 Task: Create a section Customer Satisfaction Sprint and in the section, add a milestone Business Continuity Planning in the project AgilePulse
Action: Mouse moved to (76, 294)
Screenshot: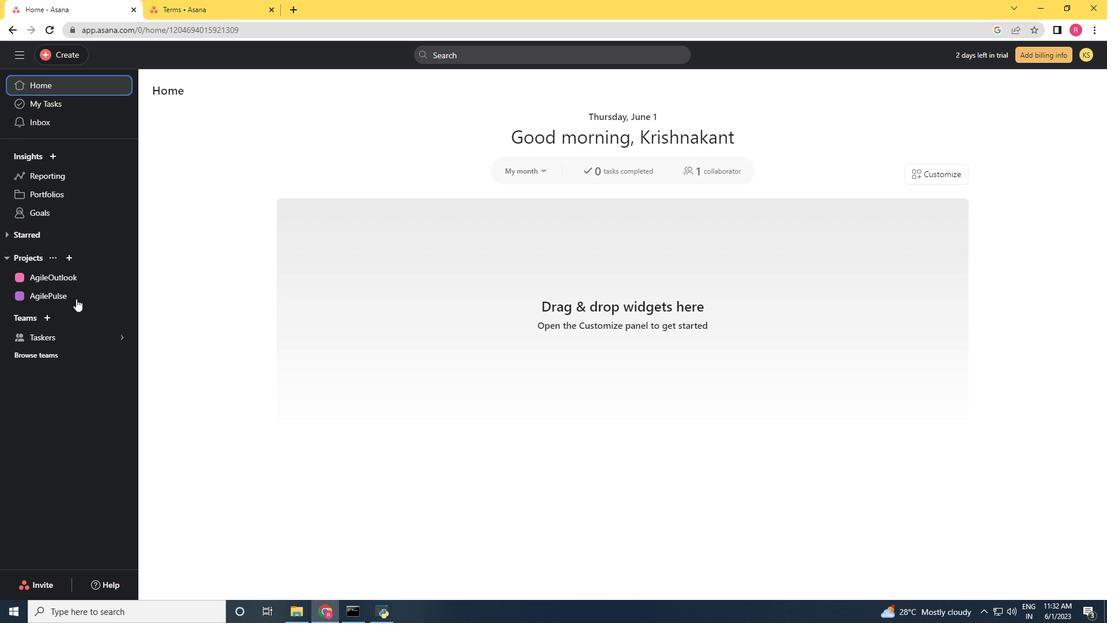 
Action: Mouse pressed left at (76, 294)
Screenshot: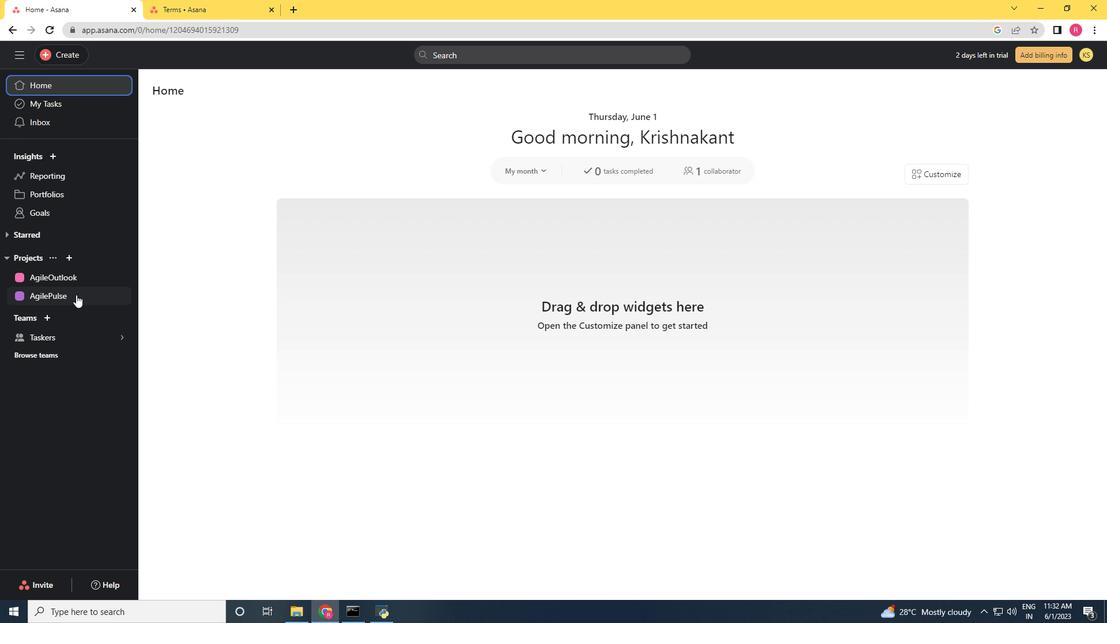
Action: Mouse moved to (226, 437)
Screenshot: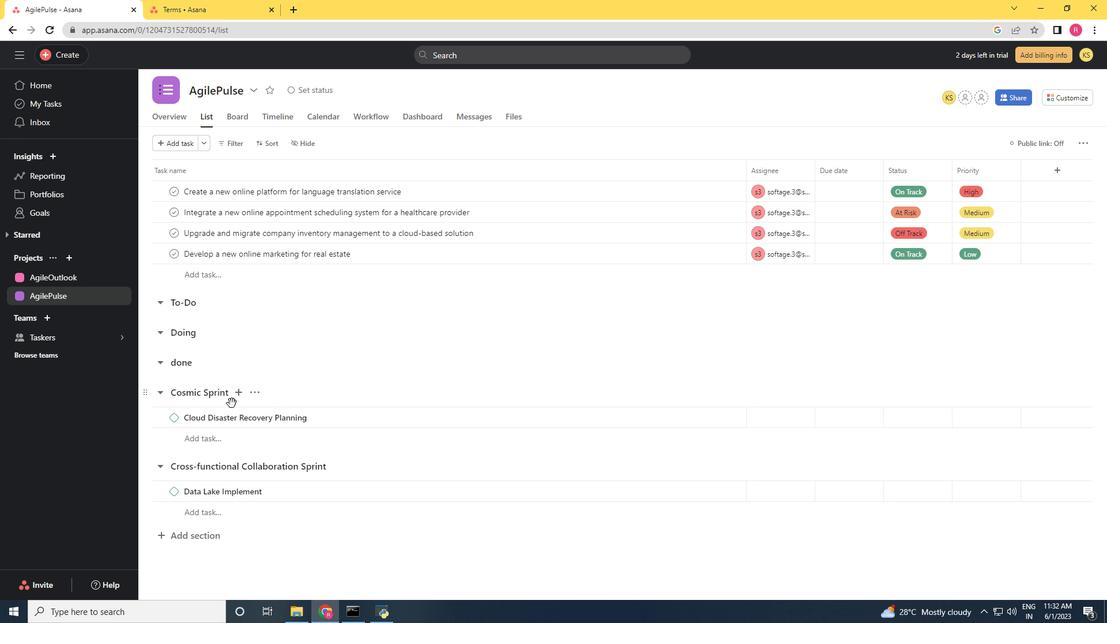 
Action: Mouse scrolled (226, 437) with delta (0, 0)
Screenshot: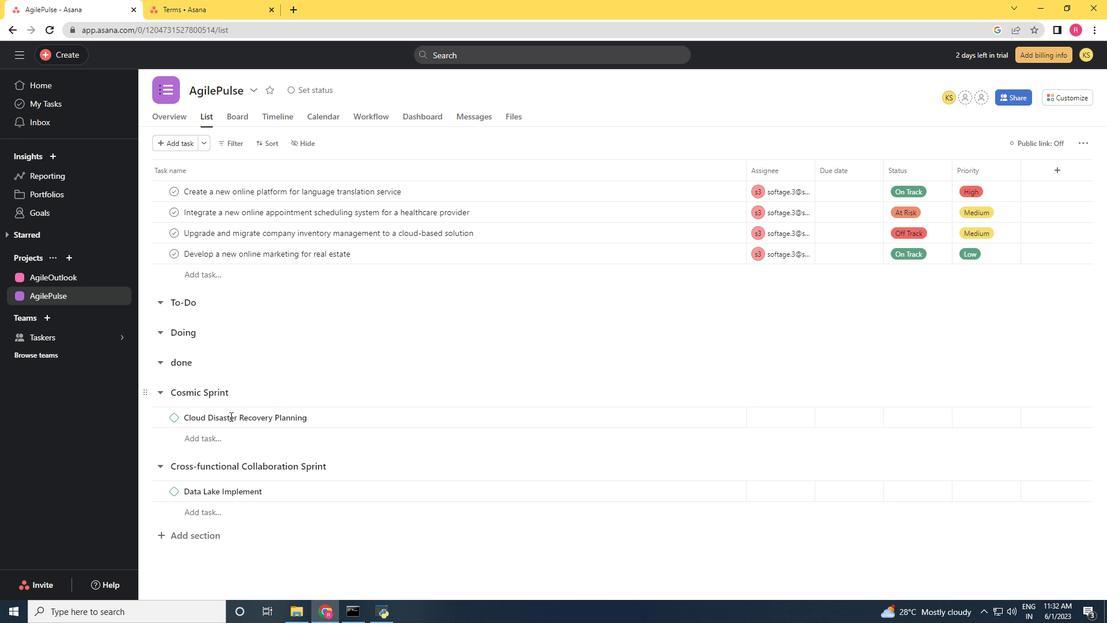 
Action: Mouse moved to (225, 446)
Screenshot: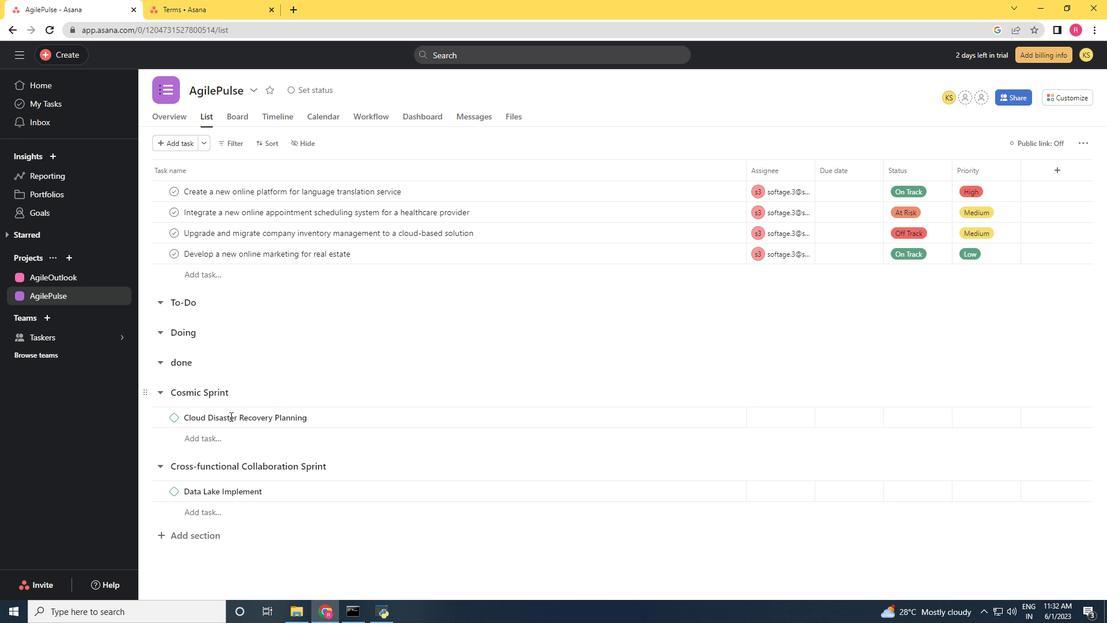 
Action: Mouse scrolled (225, 446) with delta (0, 0)
Screenshot: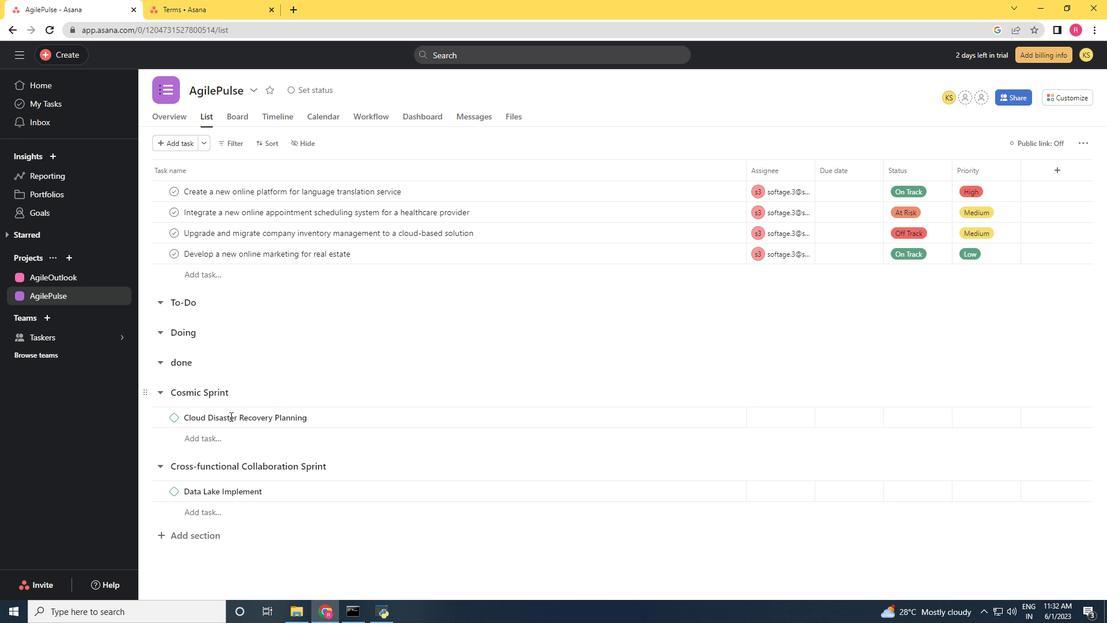 
Action: Mouse moved to (225, 450)
Screenshot: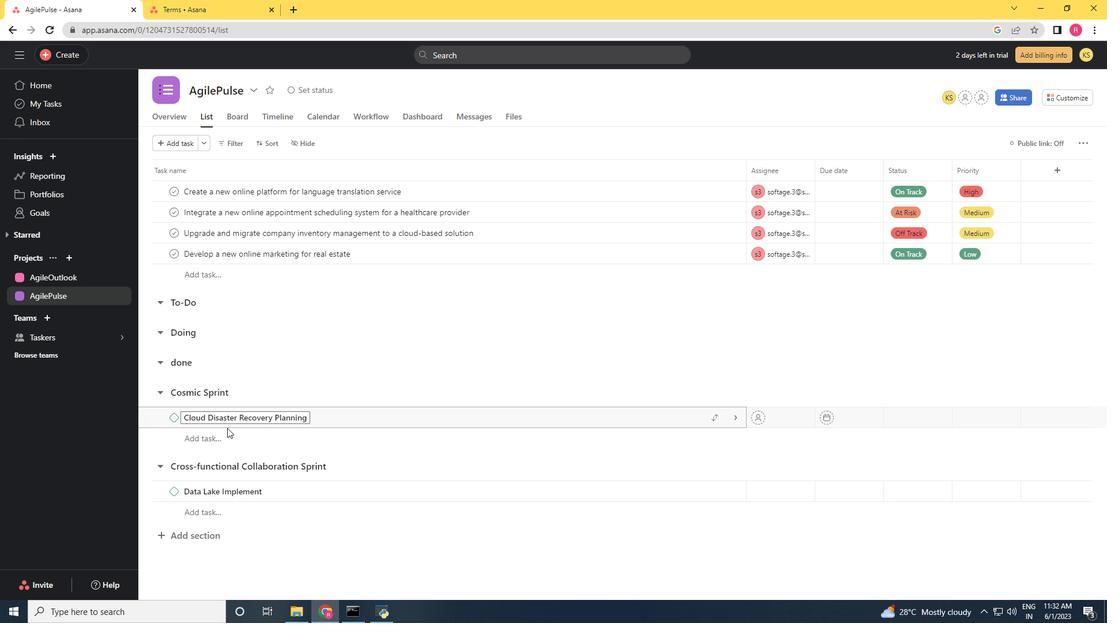 
Action: Mouse scrolled (225, 450) with delta (0, 0)
Screenshot: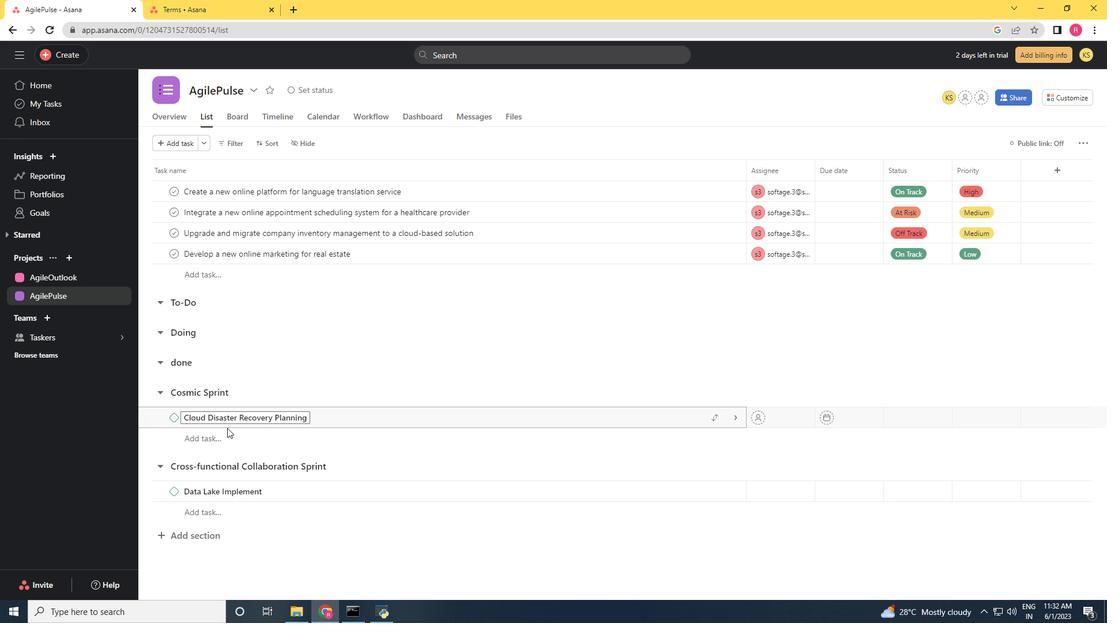 
Action: Mouse moved to (201, 540)
Screenshot: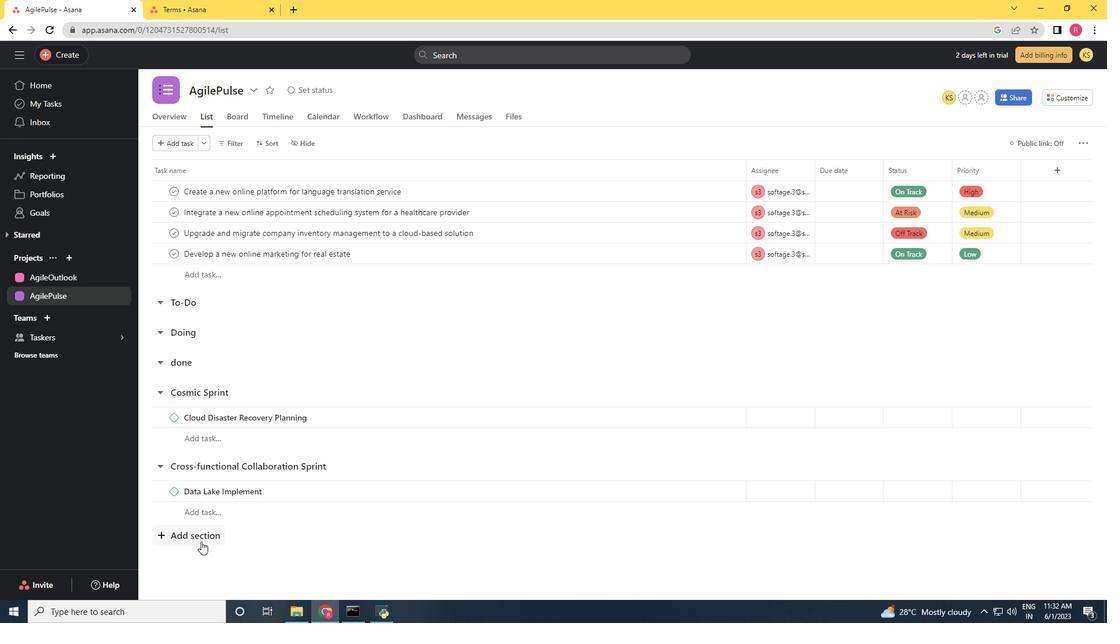 
Action: Mouse pressed left at (201, 540)
Screenshot: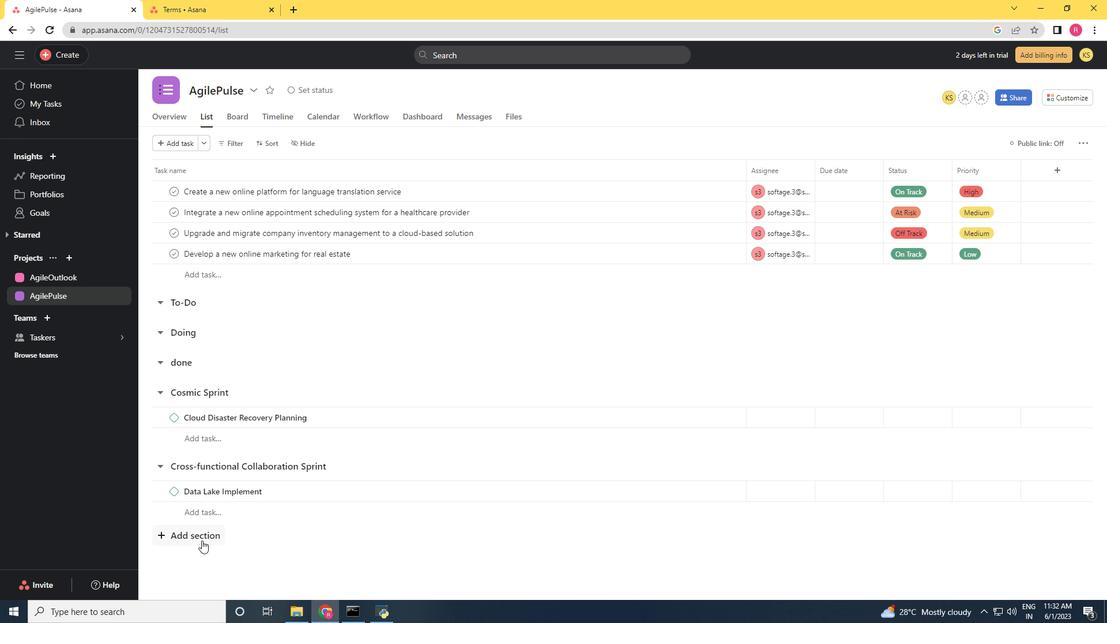 
Action: Mouse moved to (369, 366)
Screenshot: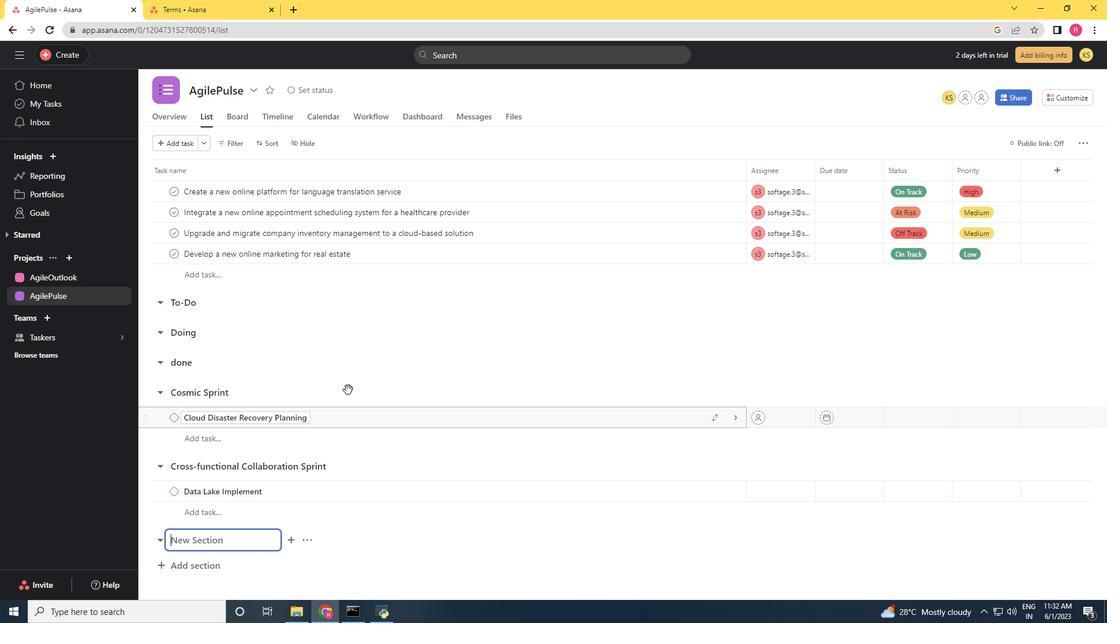 
Action: Mouse scrolled (369, 365) with delta (0, 0)
Screenshot: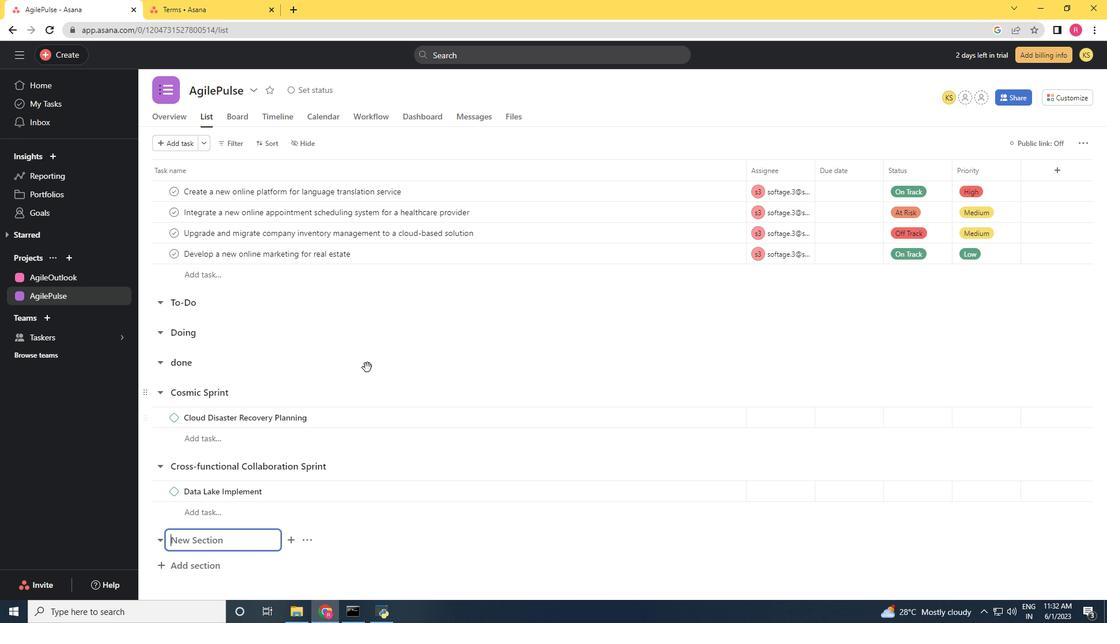 
Action: Mouse moved to (370, 365)
Screenshot: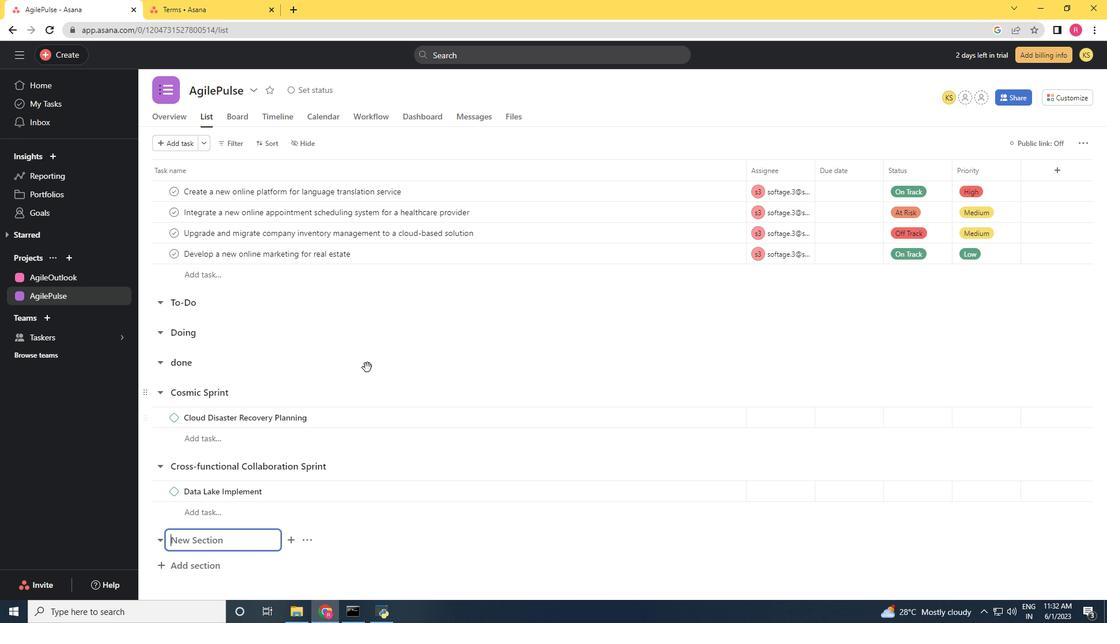
Action: Mouse scrolled (370, 365) with delta (0, 0)
Screenshot: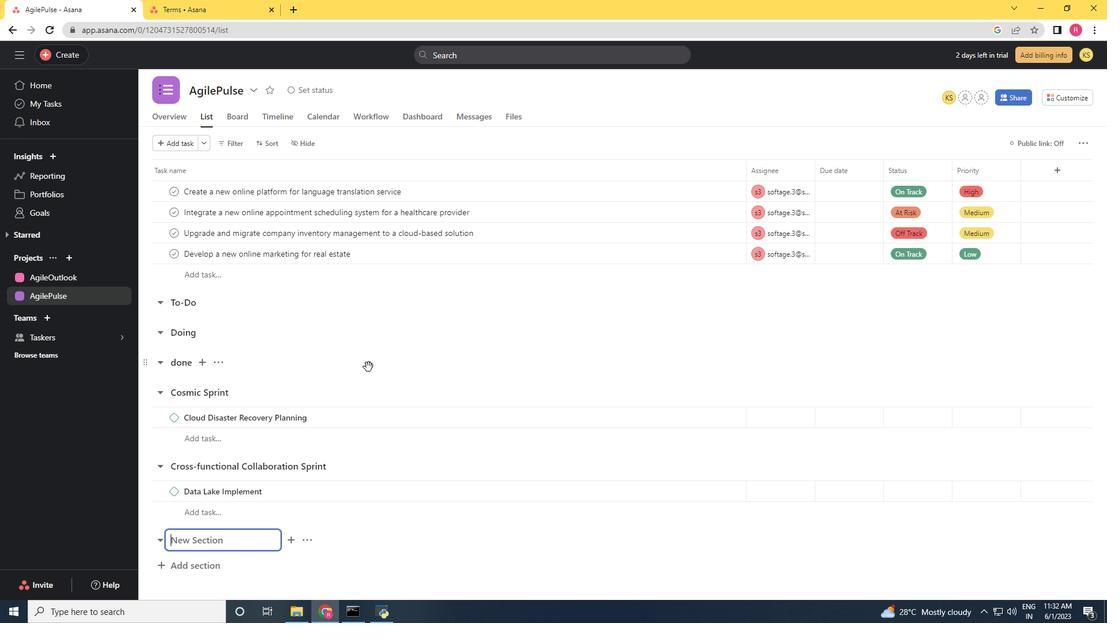 
Action: Mouse moved to (371, 365)
Screenshot: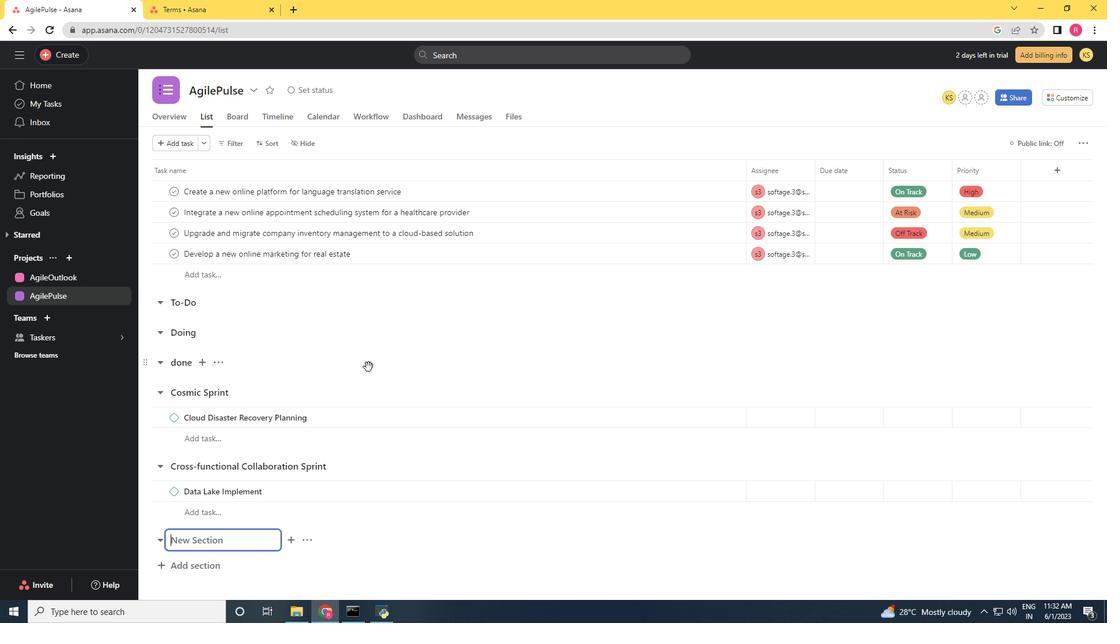 
Action: Mouse scrolled (371, 365) with delta (0, 0)
Screenshot: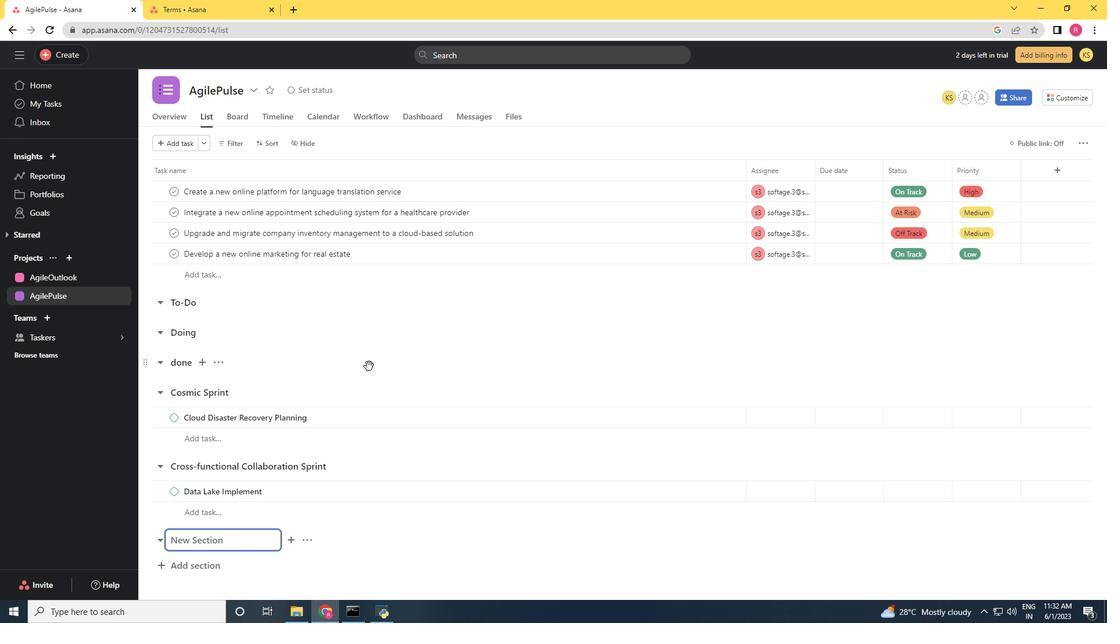 
Action: Mouse moved to (372, 365)
Screenshot: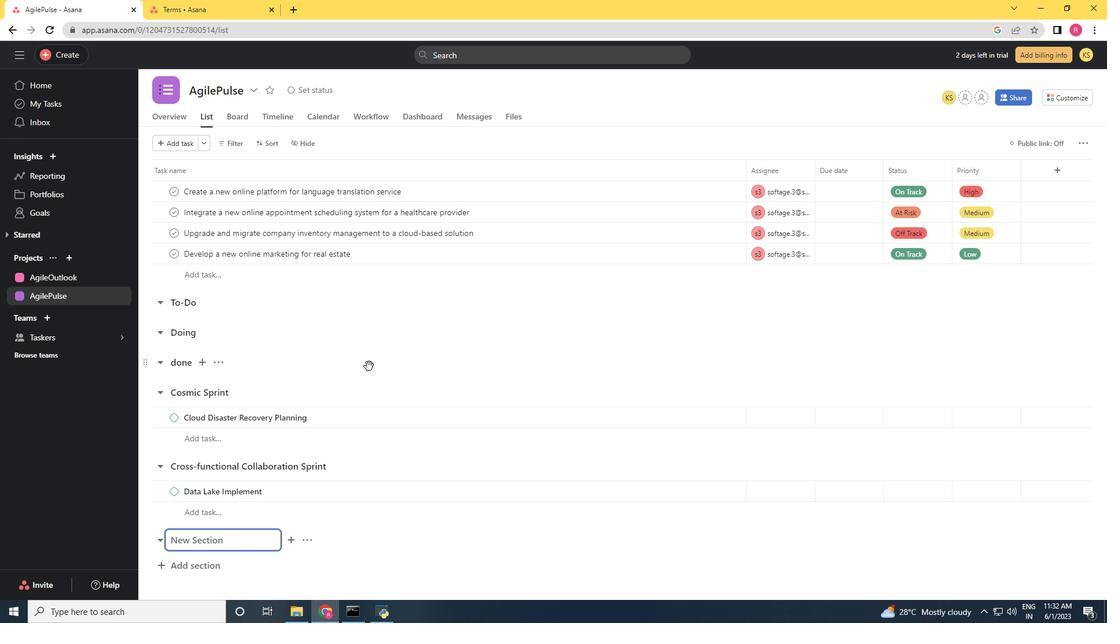 
Action: Mouse scrolled (372, 365) with delta (0, 0)
Screenshot: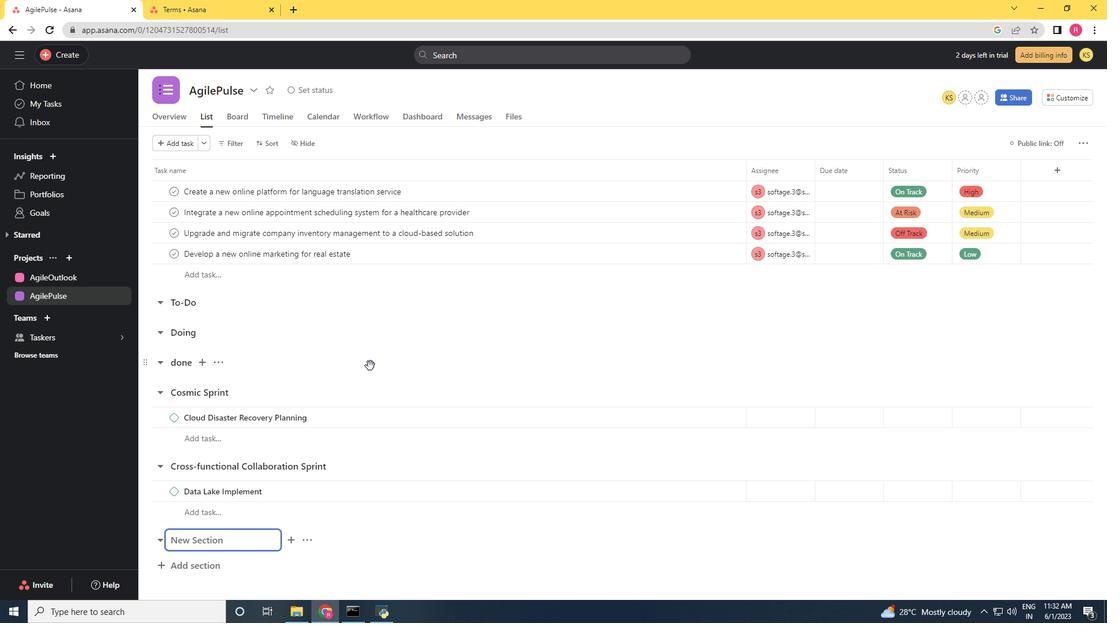 
Action: Mouse moved to (330, 377)
Screenshot: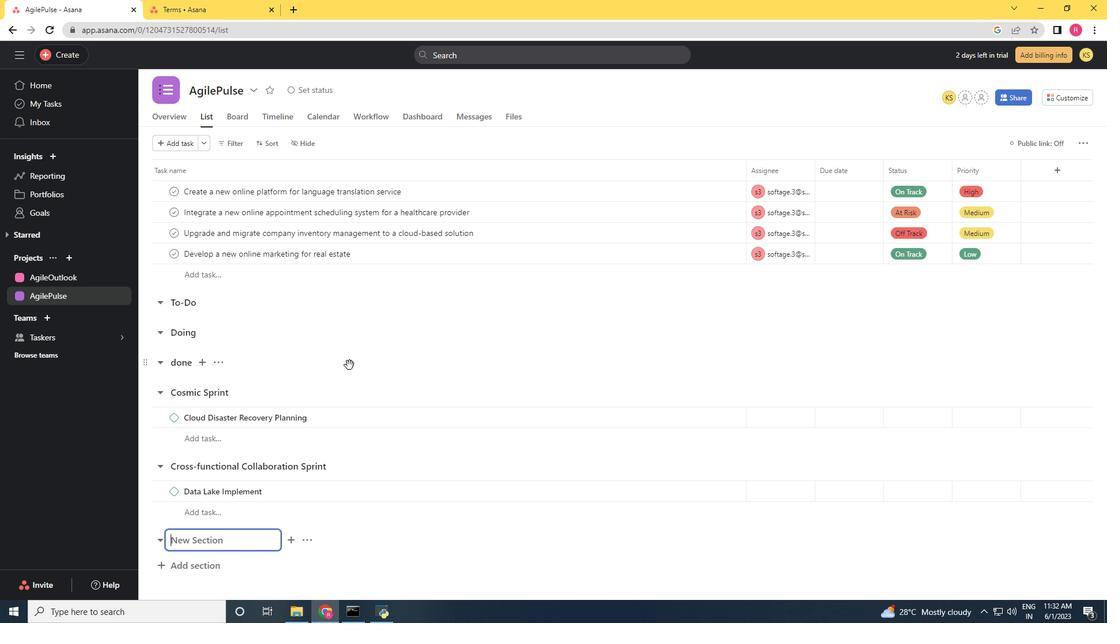
Action: Key pressed <Key.shift>Customer<Key.space><Key.shift>Satisfc<Key.backspace>action<Key.space><Key.shift>Sprint<Key.space><Key.enter><Key.shift>Bu
Screenshot: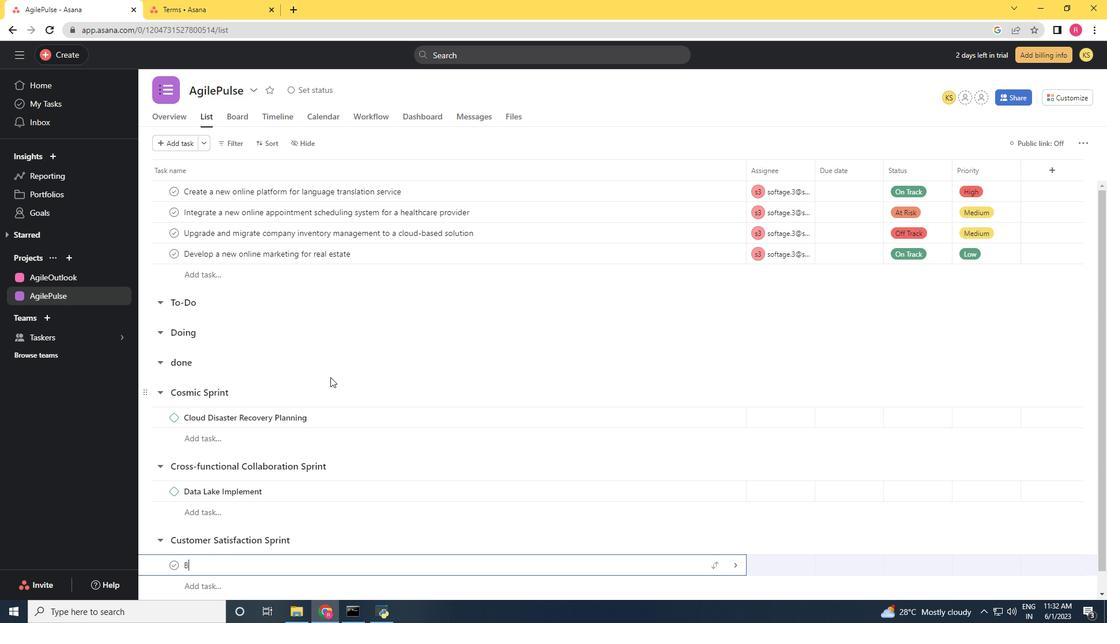
Action: Mouse moved to (330, 377)
Screenshot: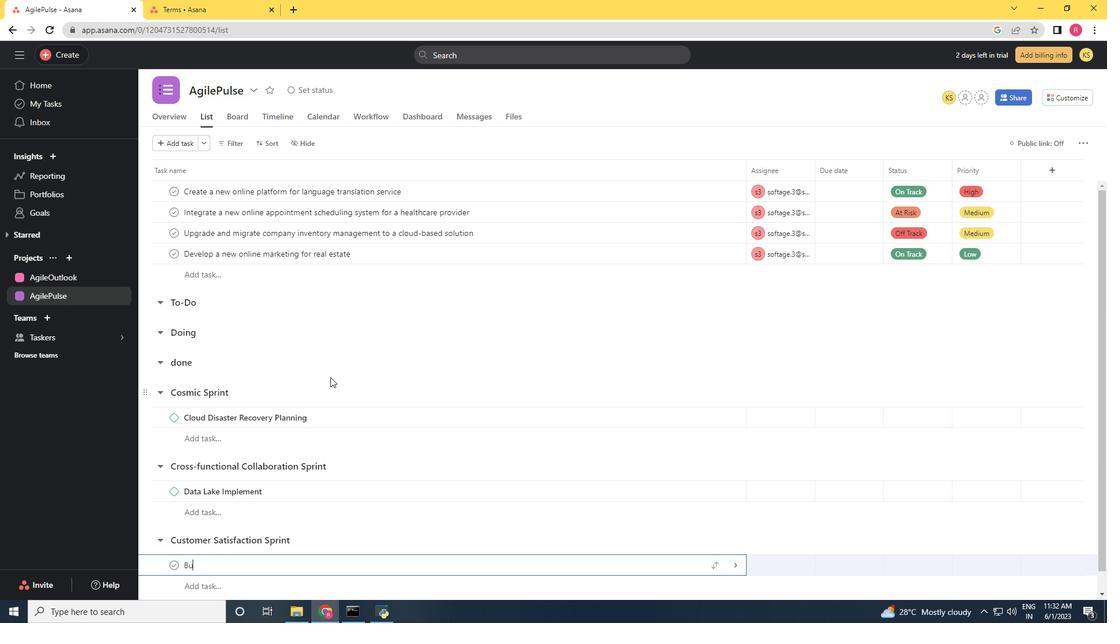 
Action: Key pressed siness<Key.space><Key.shift><Key.shift><Key.shift><Key.shift><Key.shift><Key.shift><Key.shift><Key.shift><Key.shift><Key.shift><Key.shift><Key.shift><Key.shift><Key.shift><Key.shift><Key.shift><Key.shift><Key.shift><Key.shift><Key.shift><Key.shift>Contim<Key.backspace>nuity<Key.space><Key.shift>Planning<Key.space>
Screenshot: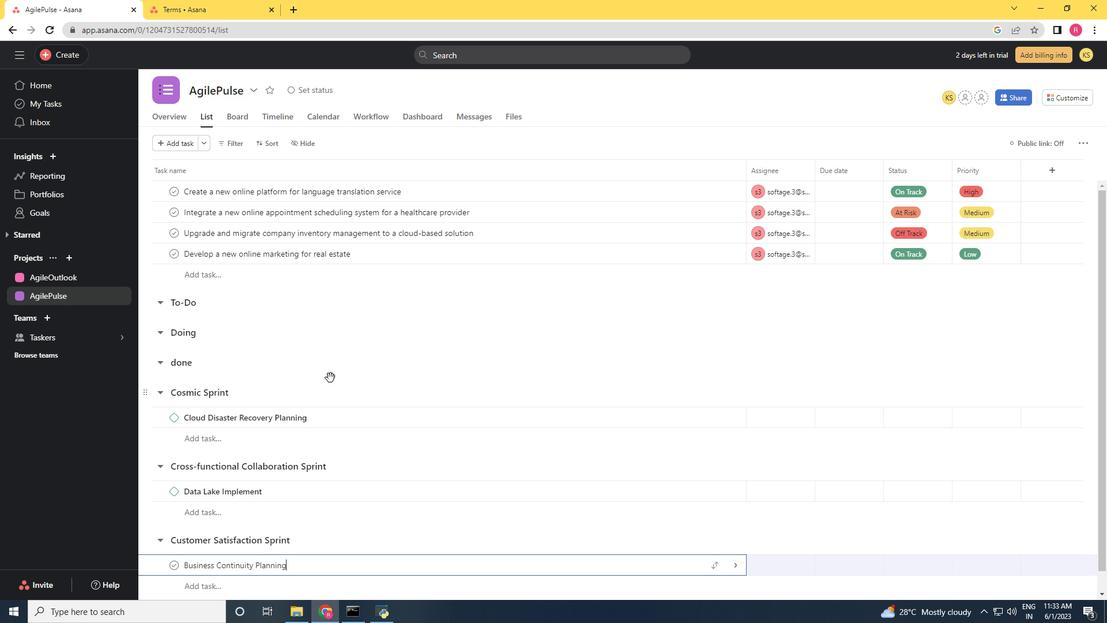 
Action: Mouse moved to (444, 426)
Screenshot: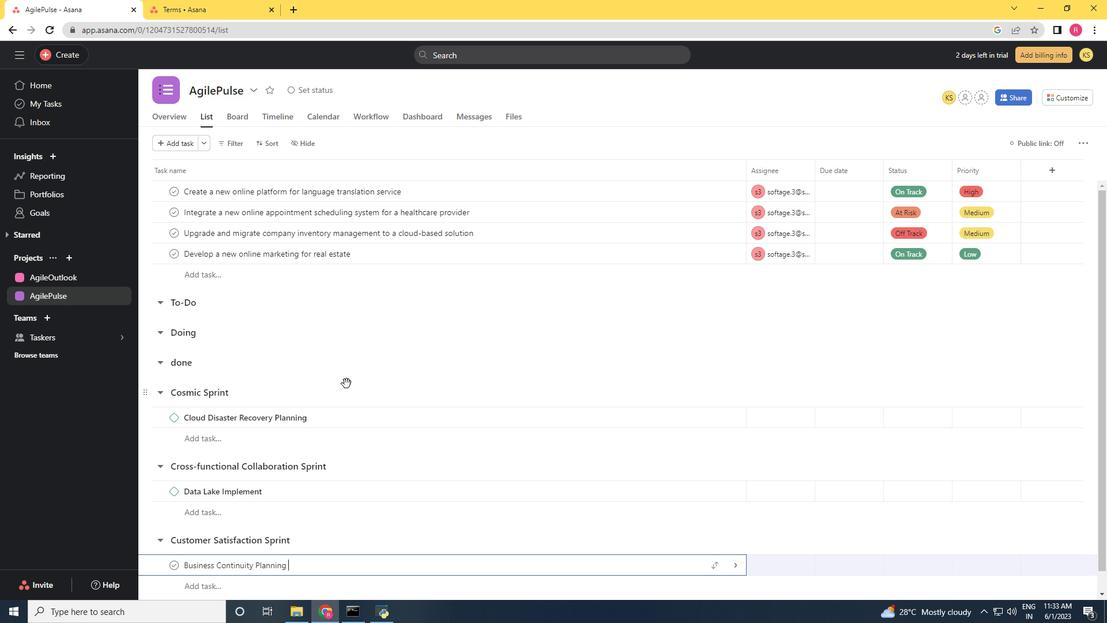 
Action: Mouse scrolled (444, 425) with delta (0, 0)
Screenshot: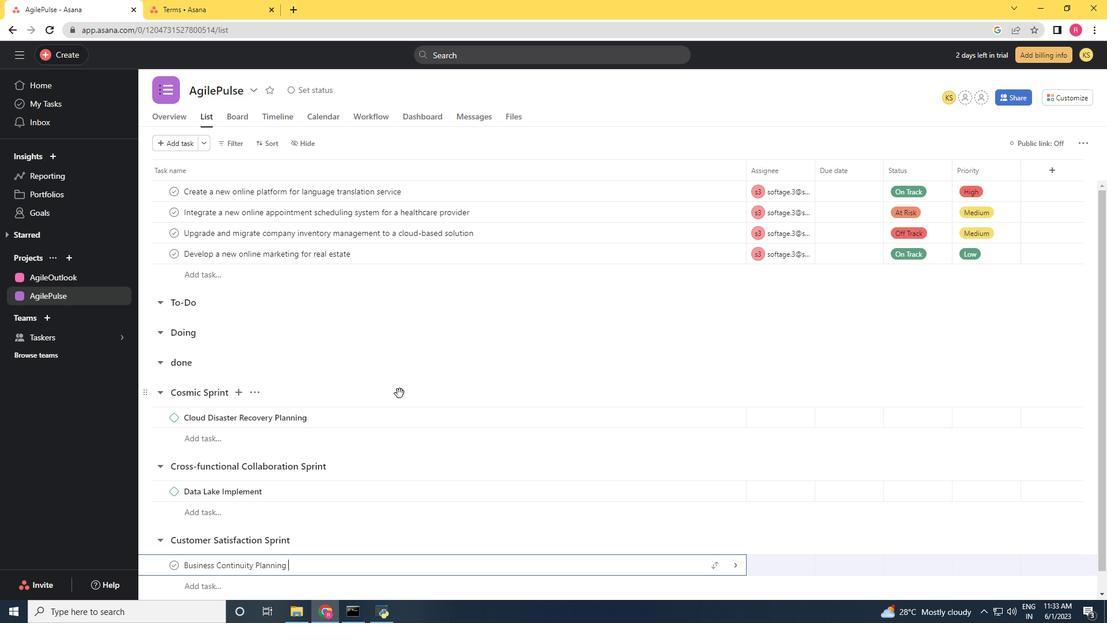 
Action: Mouse moved to (453, 431)
Screenshot: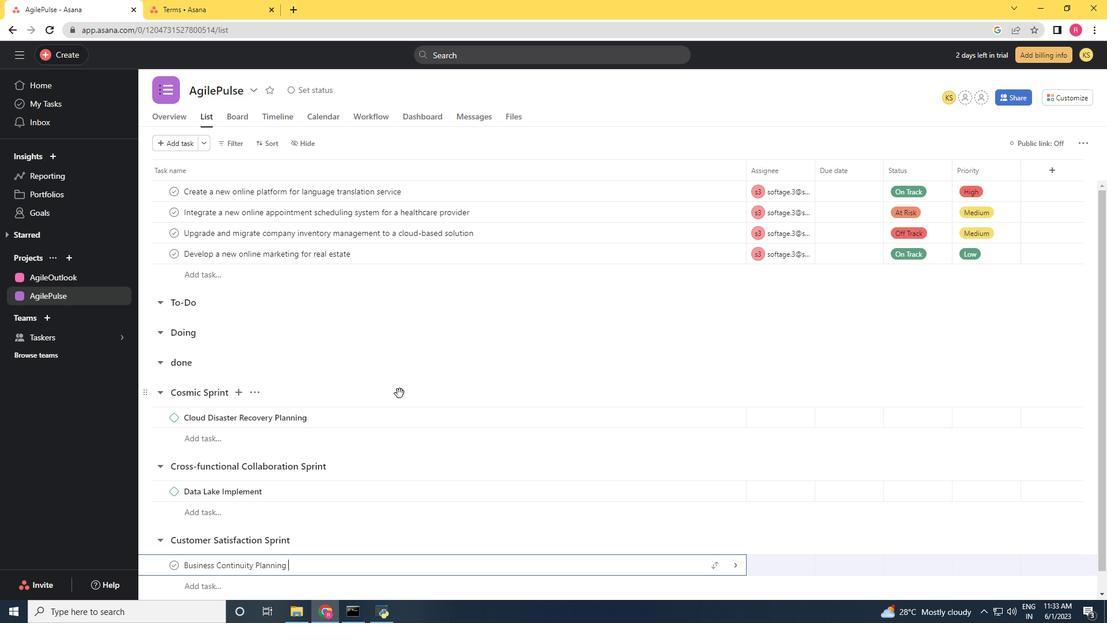 
Action: Mouse scrolled (453, 431) with delta (0, 0)
Screenshot: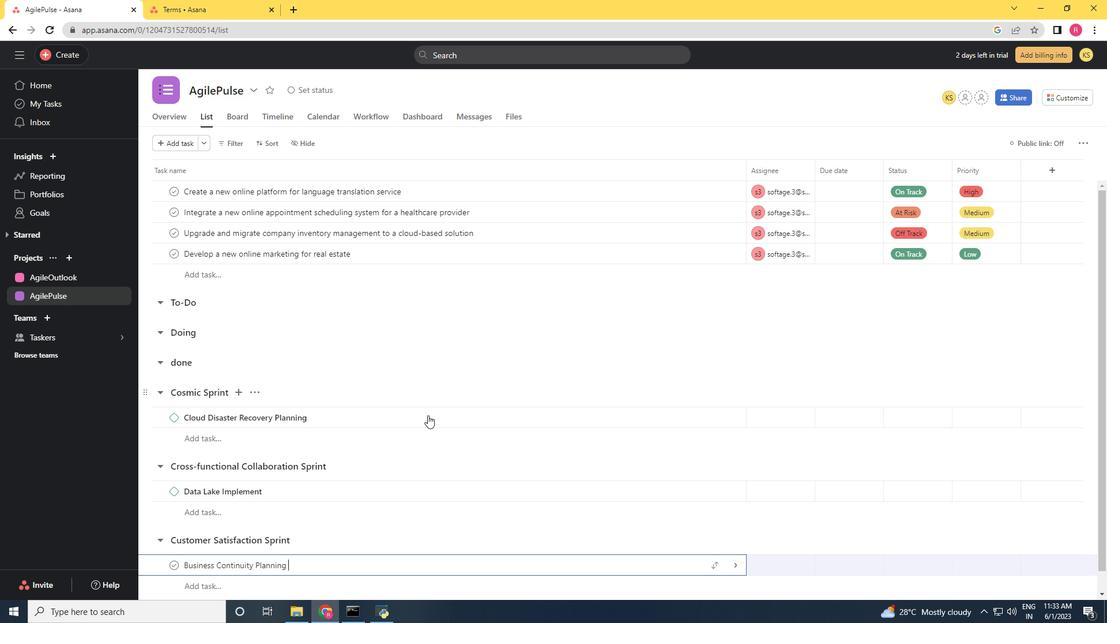 
Action: Mouse moved to (460, 436)
Screenshot: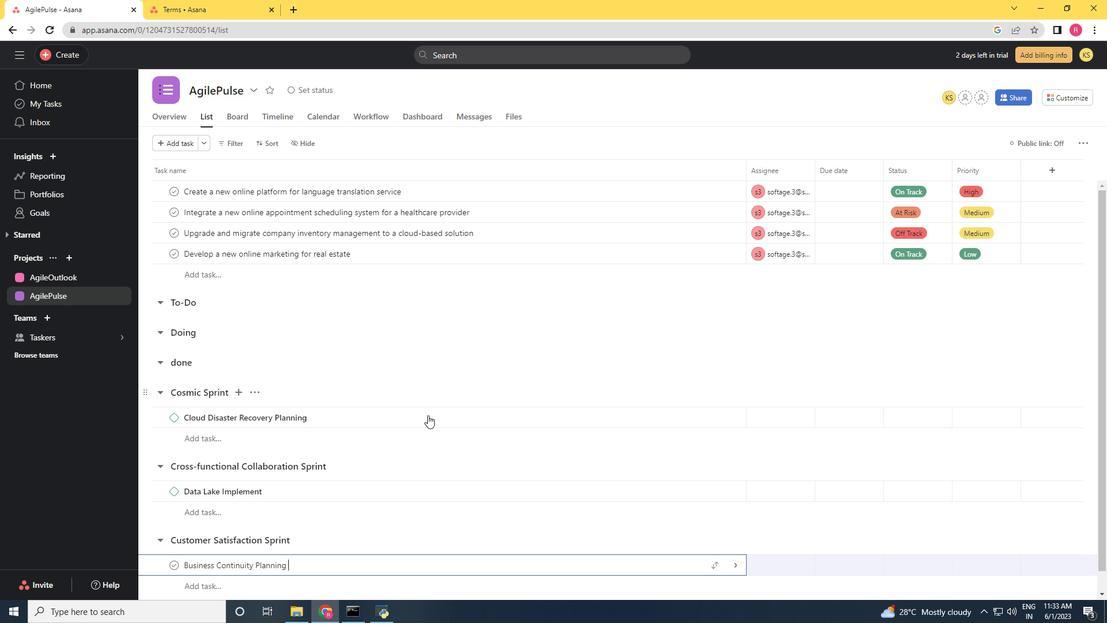 
Action: Mouse scrolled (460, 436) with delta (0, 0)
Screenshot: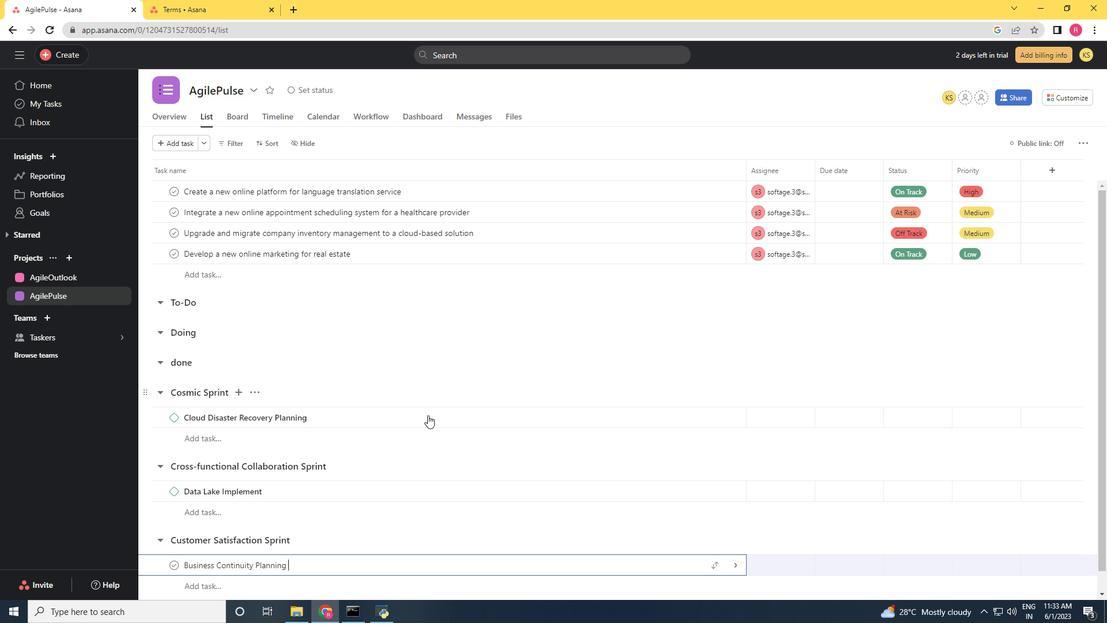 
Action: Mouse moved to (460, 438)
Screenshot: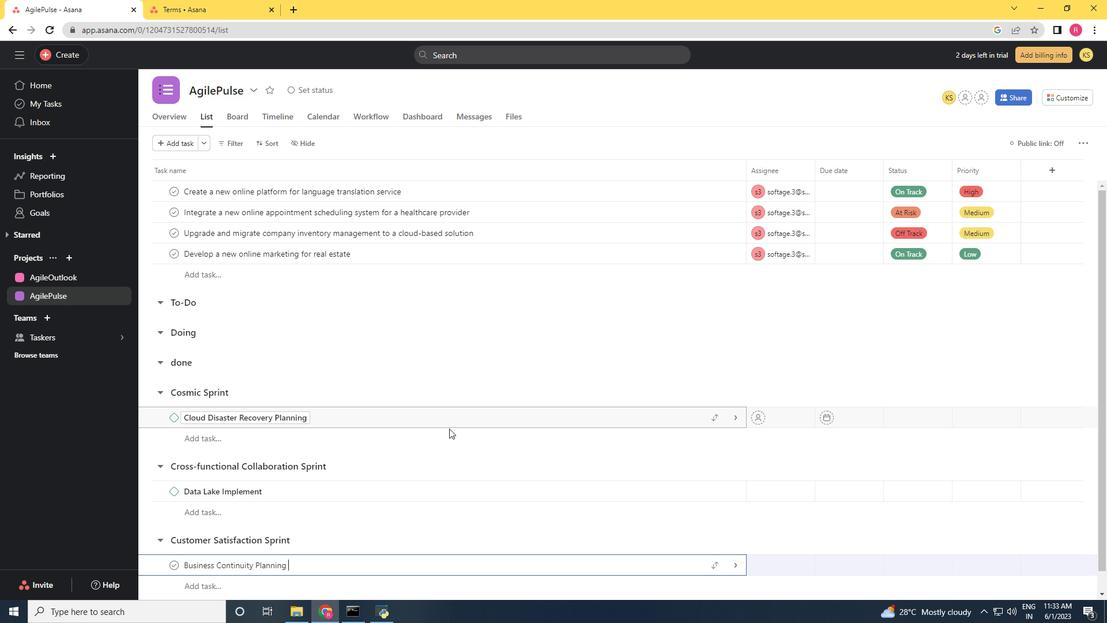 
Action: Mouse scrolled (460, 437) with delta (0, 0)
Screenshot: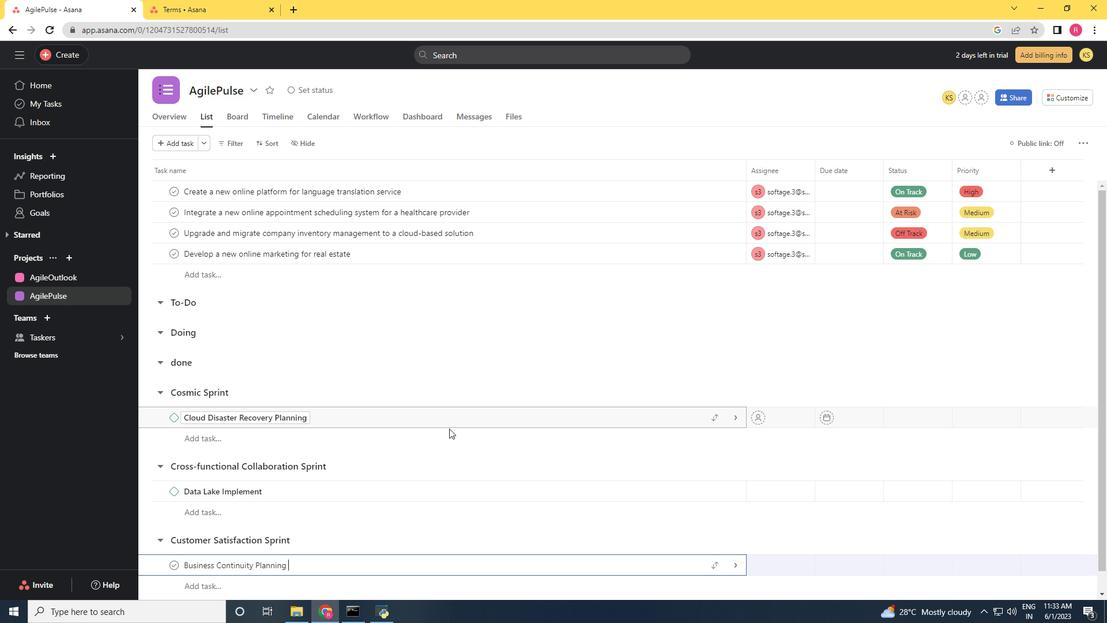 
Action: Mouse moved to (395, 538)
Screenshot: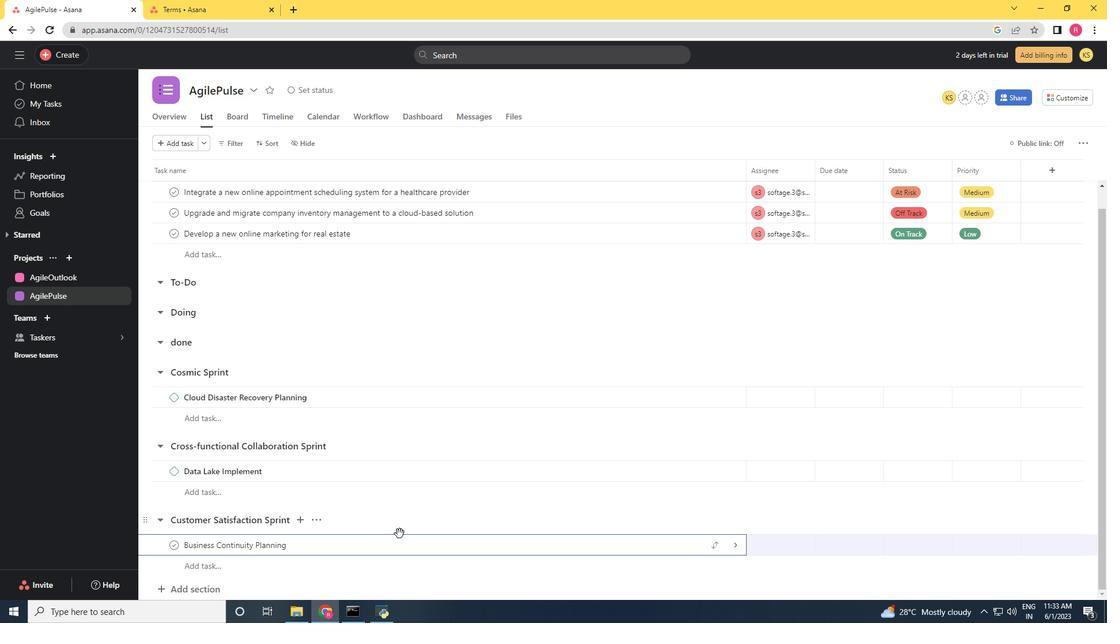 
Action: Mouse pressed right at (395, 538)
Screenshot: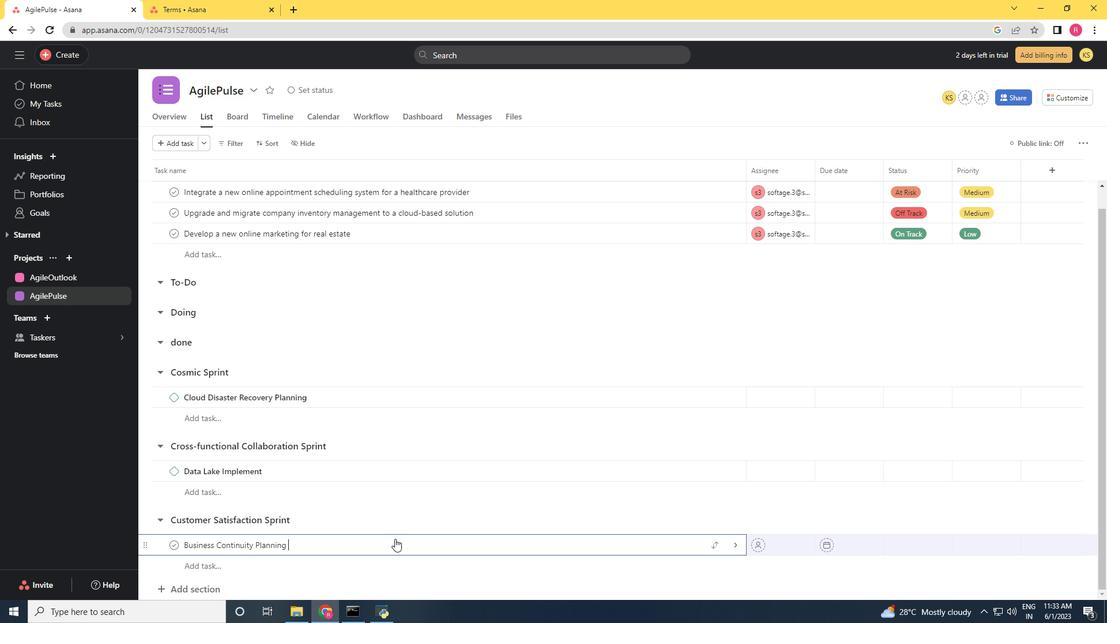 
Action: Mouse moved to (443, 478)
Screenshot: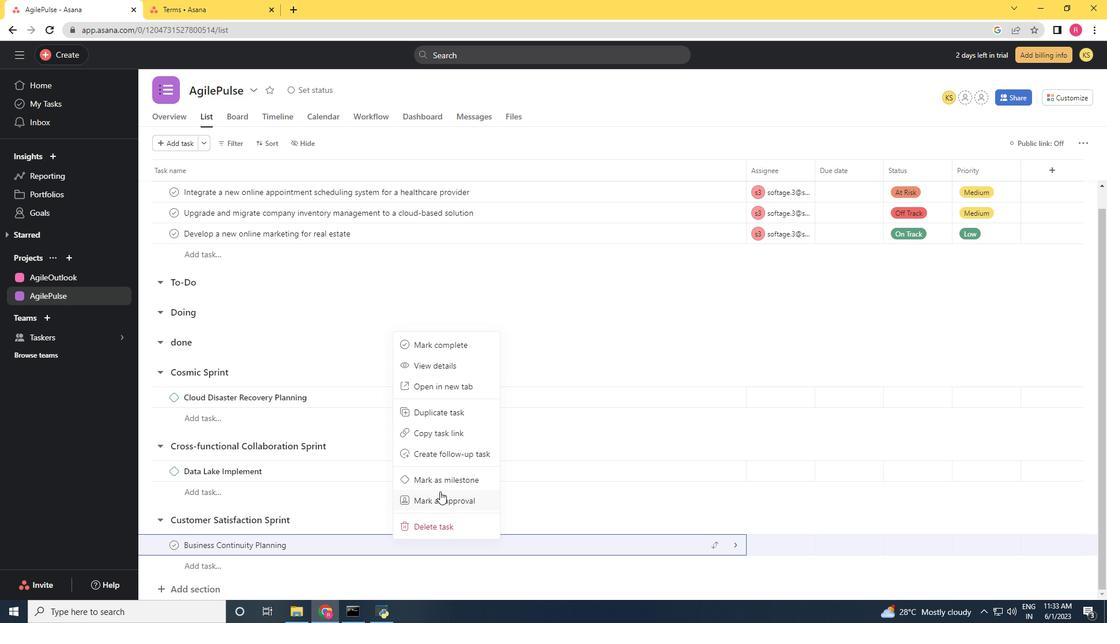 
Action: Mouse pressed left at (443, 478)
Screenshot: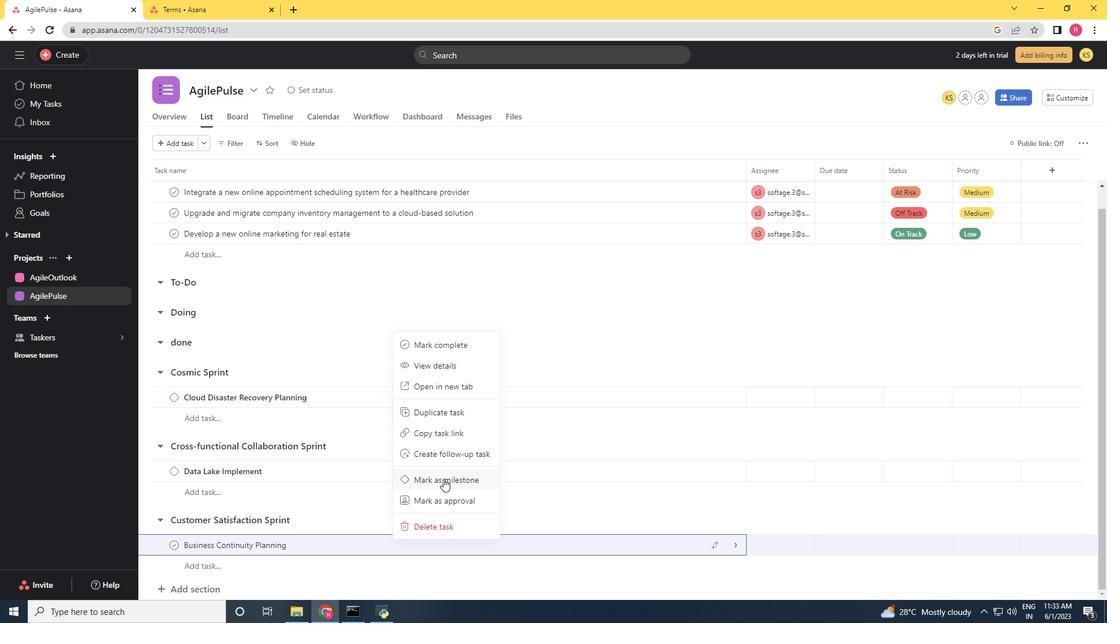 
Action: Mouse moved to (441, 396)
Screenshot: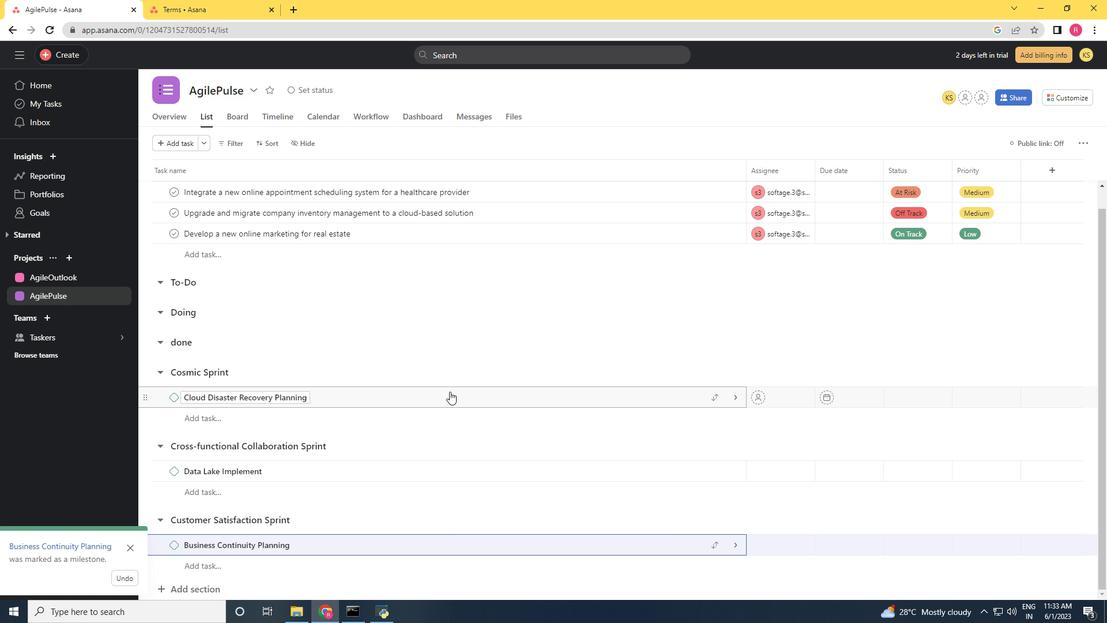 
